Task: Check article "Creating custom roles and assigning agents".
Action: Mouse moved to (1020, 177)
Screenshot: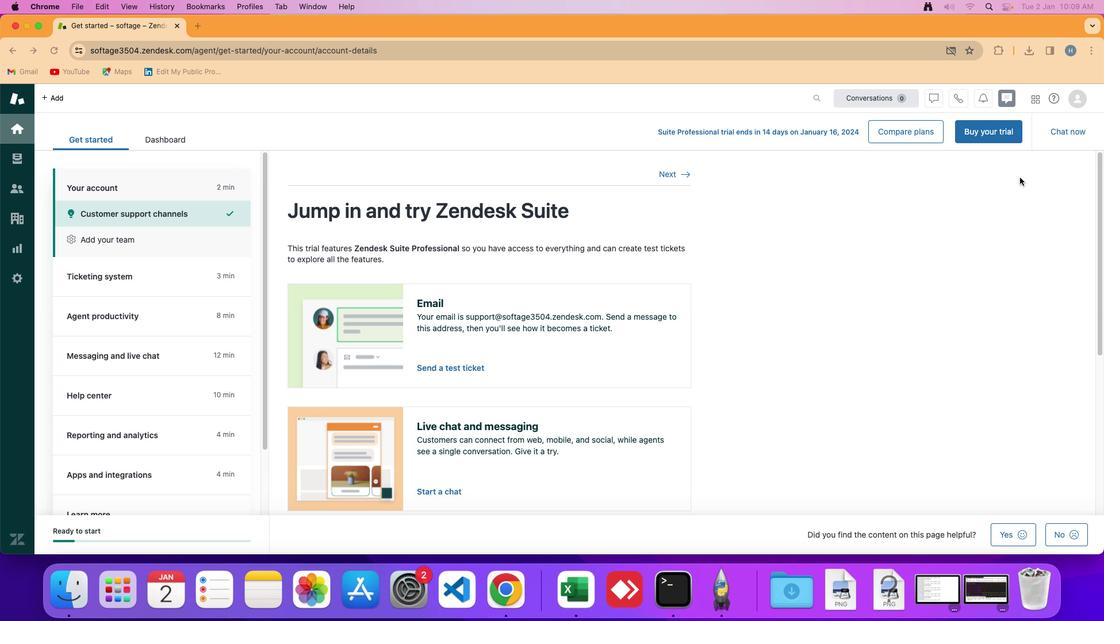 
Action: Mouse pressed left at (1020, 177)
Screenshot: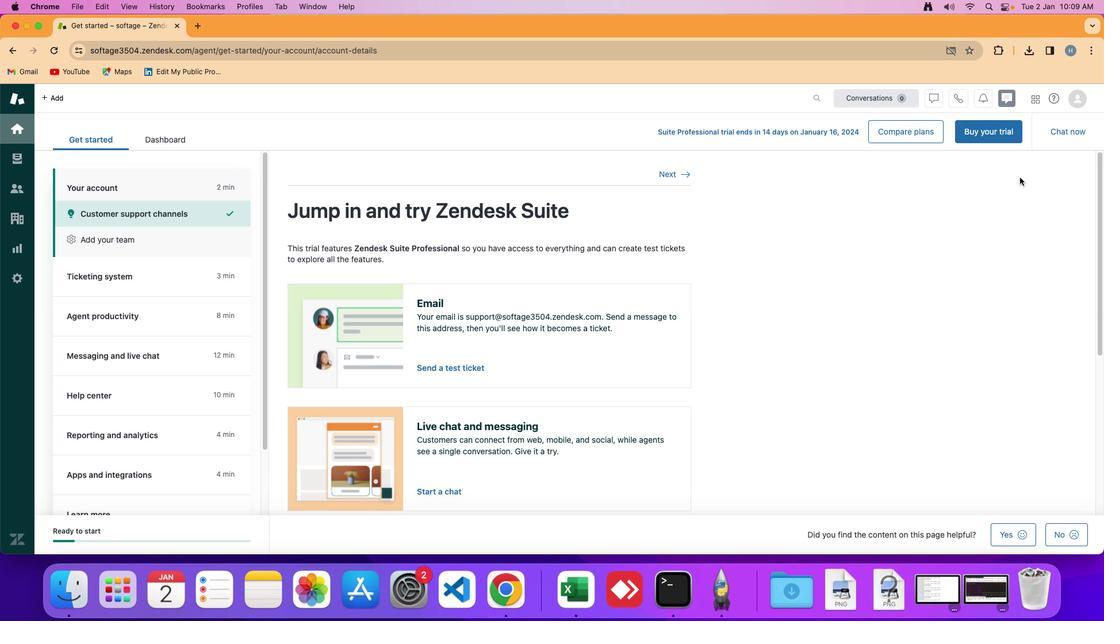 
Action: Mouse moved to (1056, 100)
Screenshot: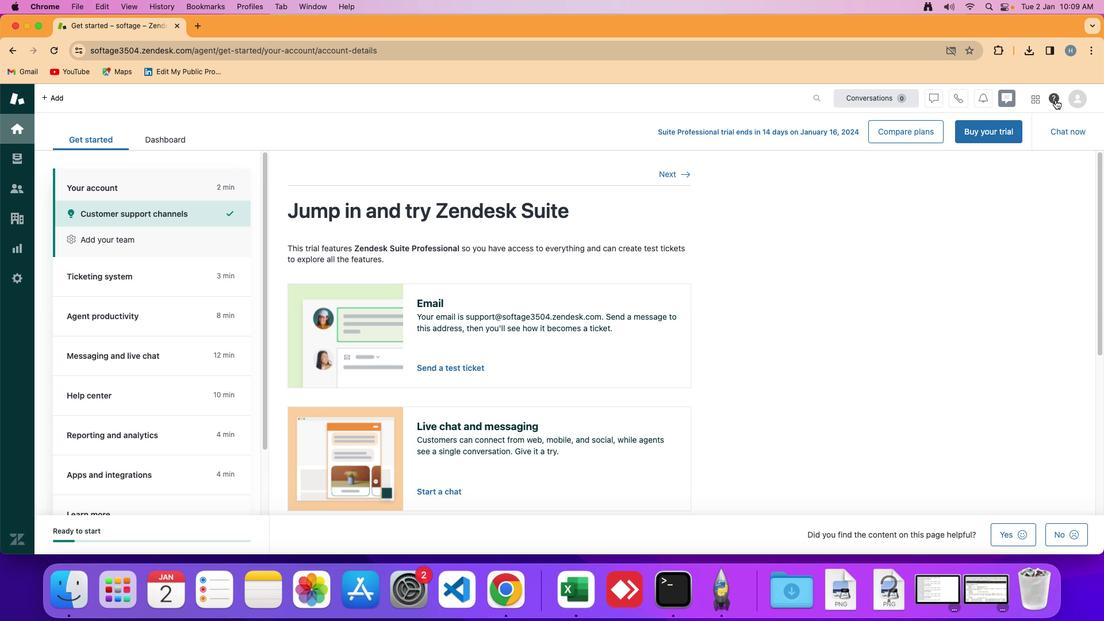 
Action: Mouse pressed left at (1056, 100)
Screenshot: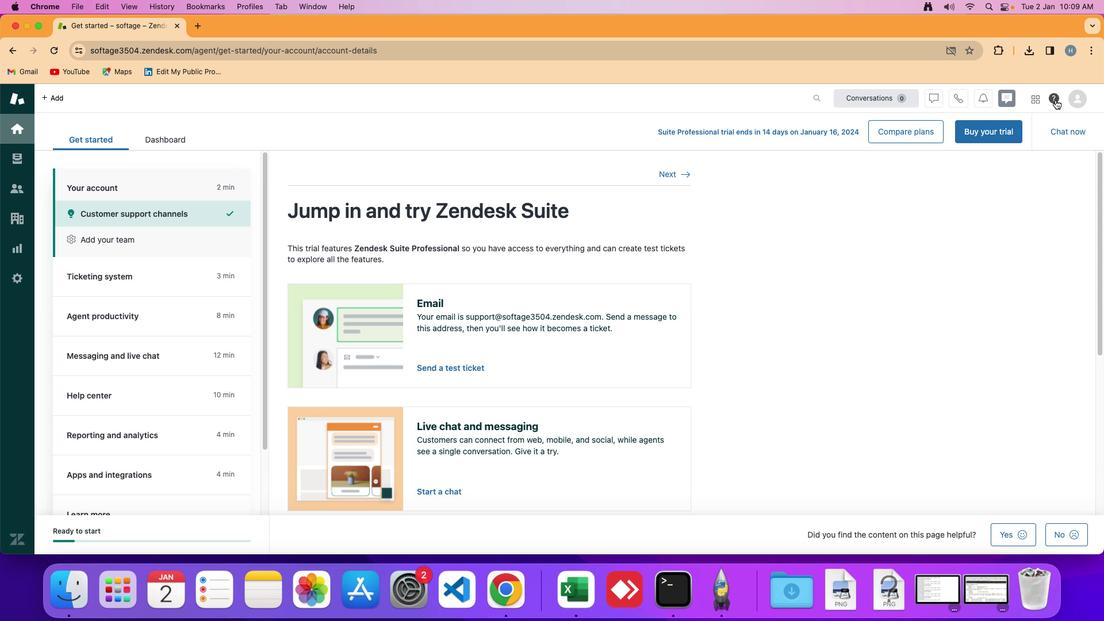 
Action: Mouse moved to (998, 330)
Screenshot: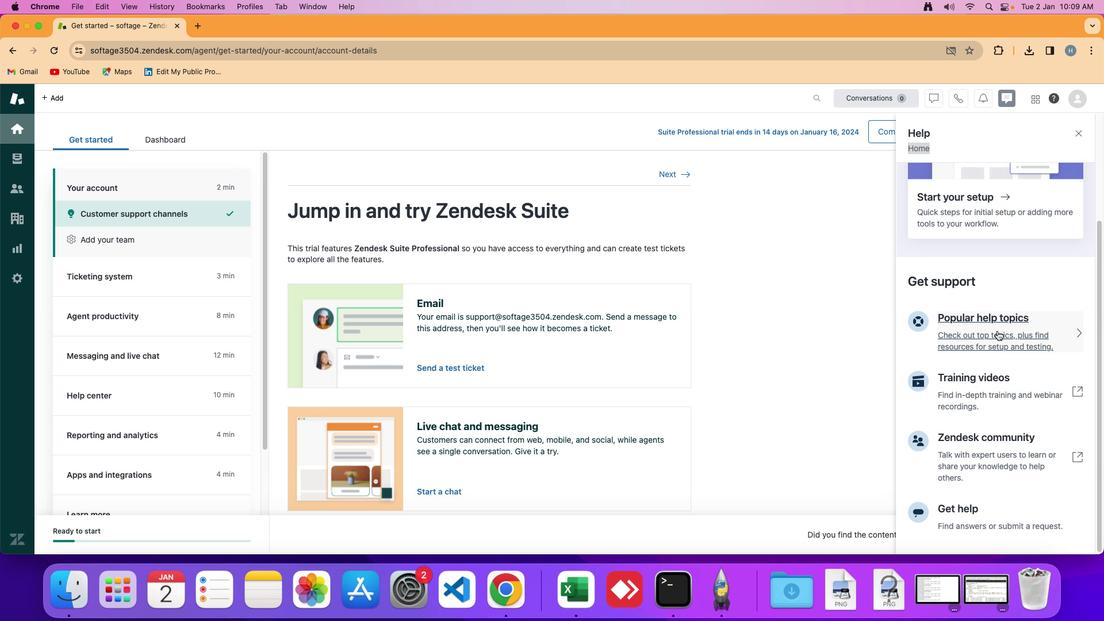 
Action: Mouse pressed left at (998, 330)
Screenshot: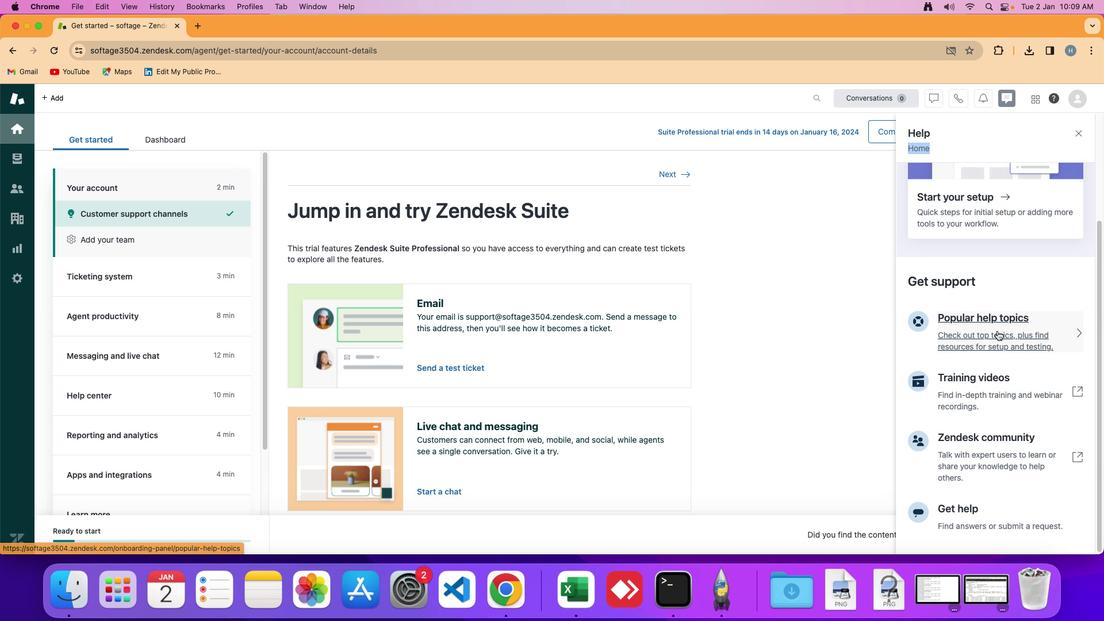 
Action: Mouse moved to (983, 463)
Screenshot: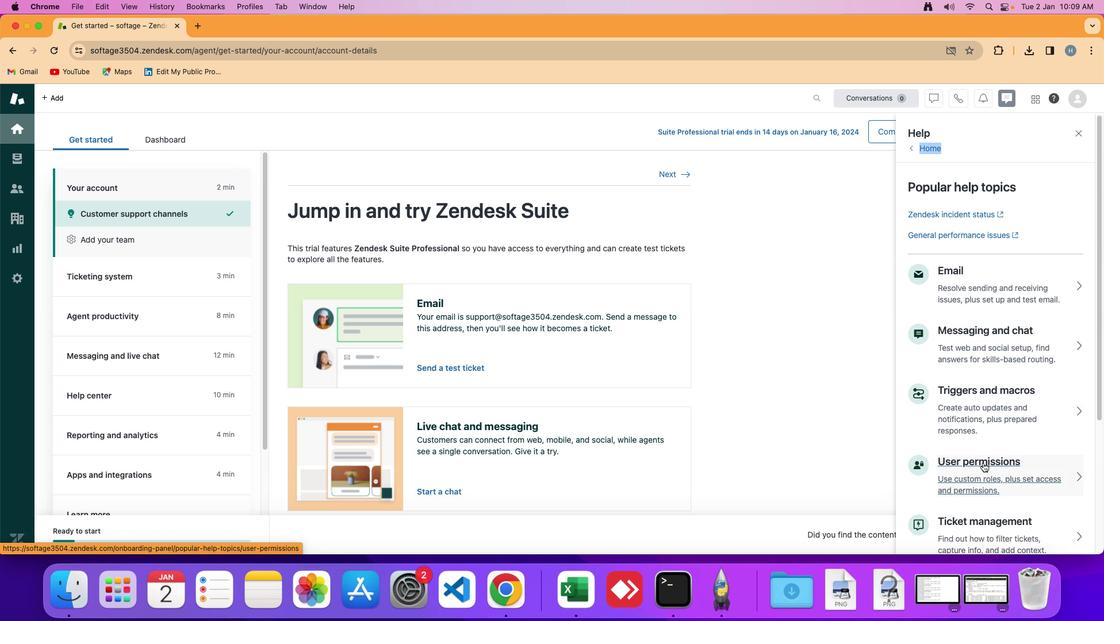 
Action: Mouse pressed left at (983, 463)
Screenshot: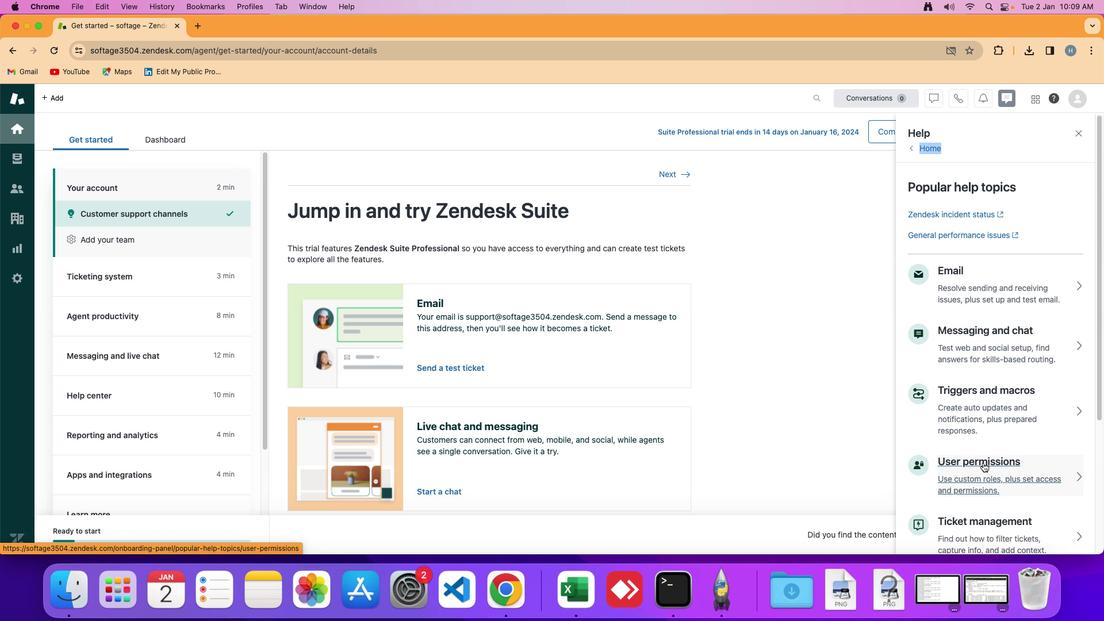 
Action: Mouse moved to (995, 443)
Screenshot: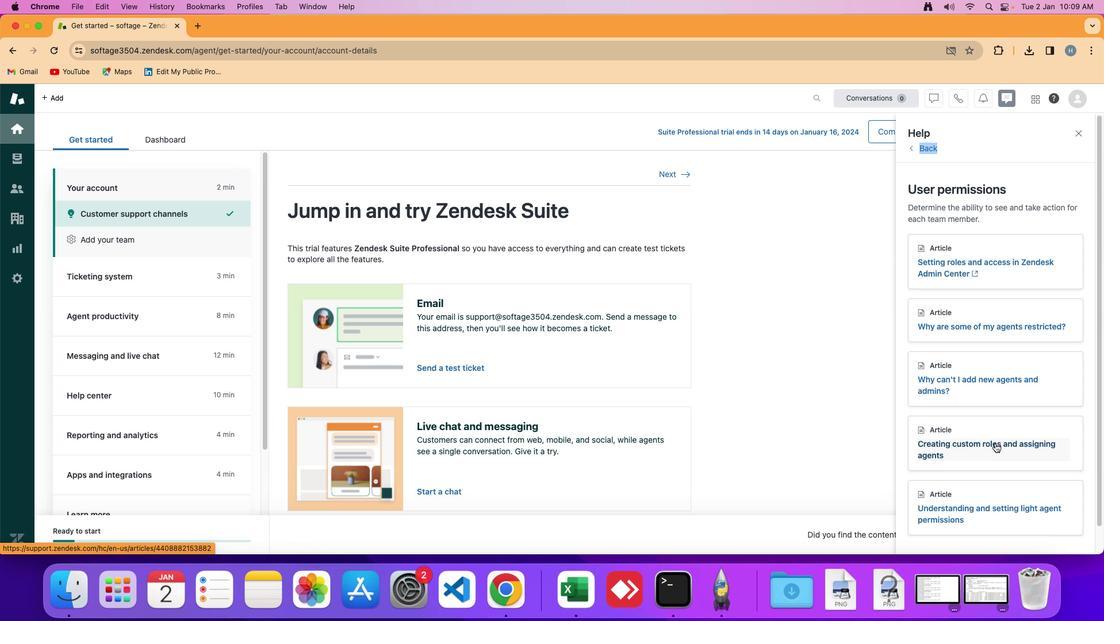 
Action: Mouse pressed left at (995, 443)
Screenshot: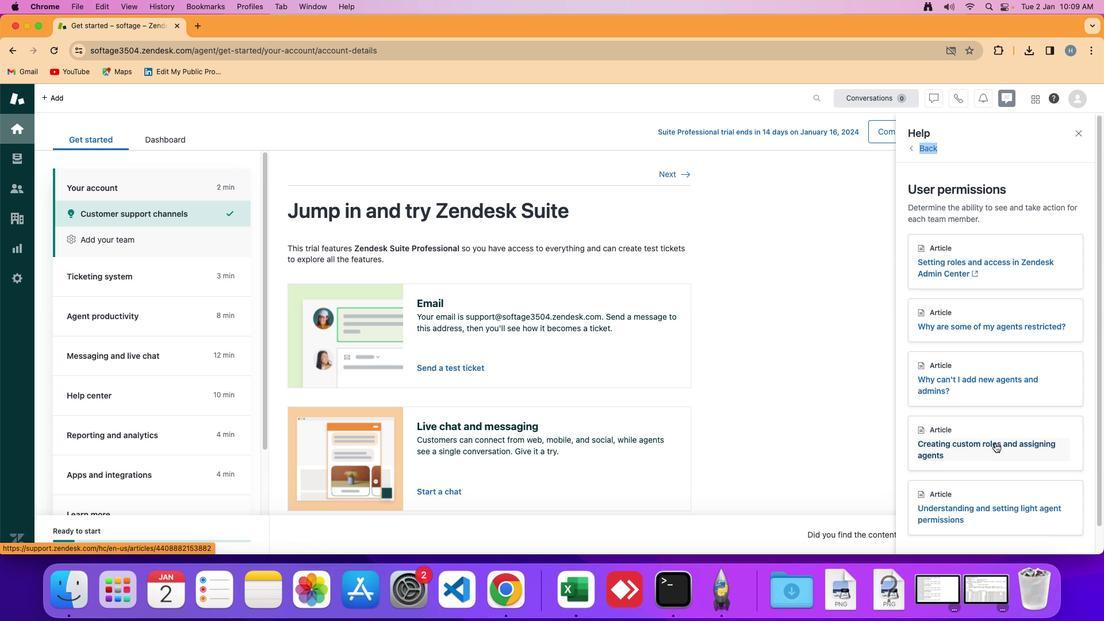 
